 Task: Change curved connector line weight to 2PX.
Action: Mouse moved to (502, 279)
Screenshot: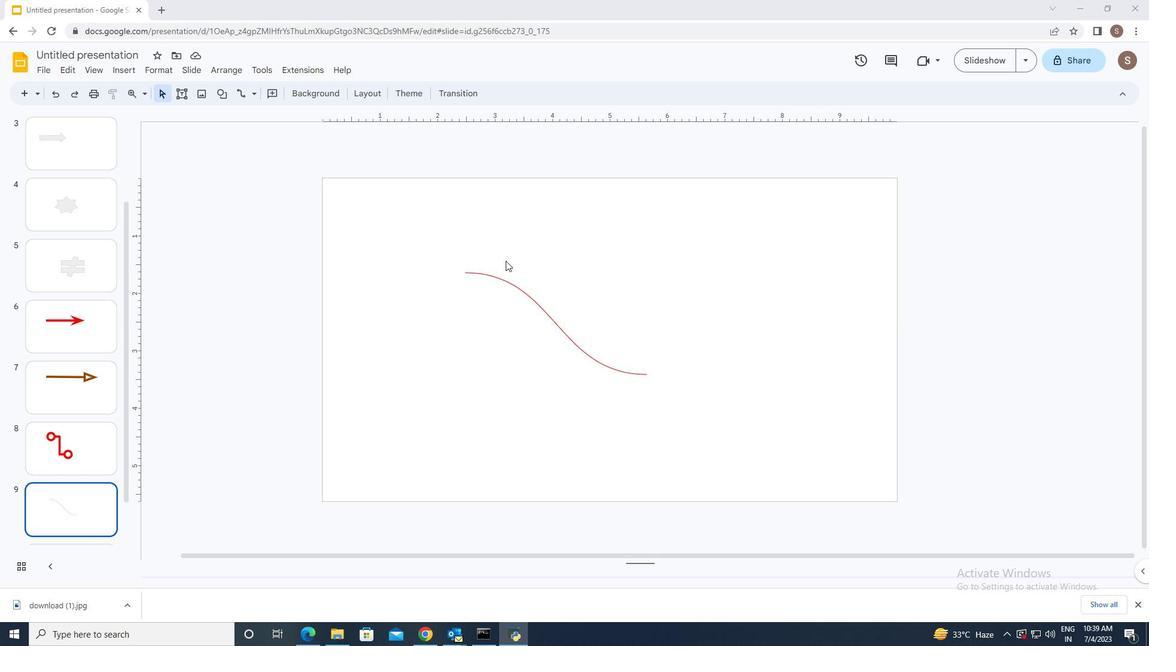 
Action: Mouse pressed left at (502, 279)
Screenshot: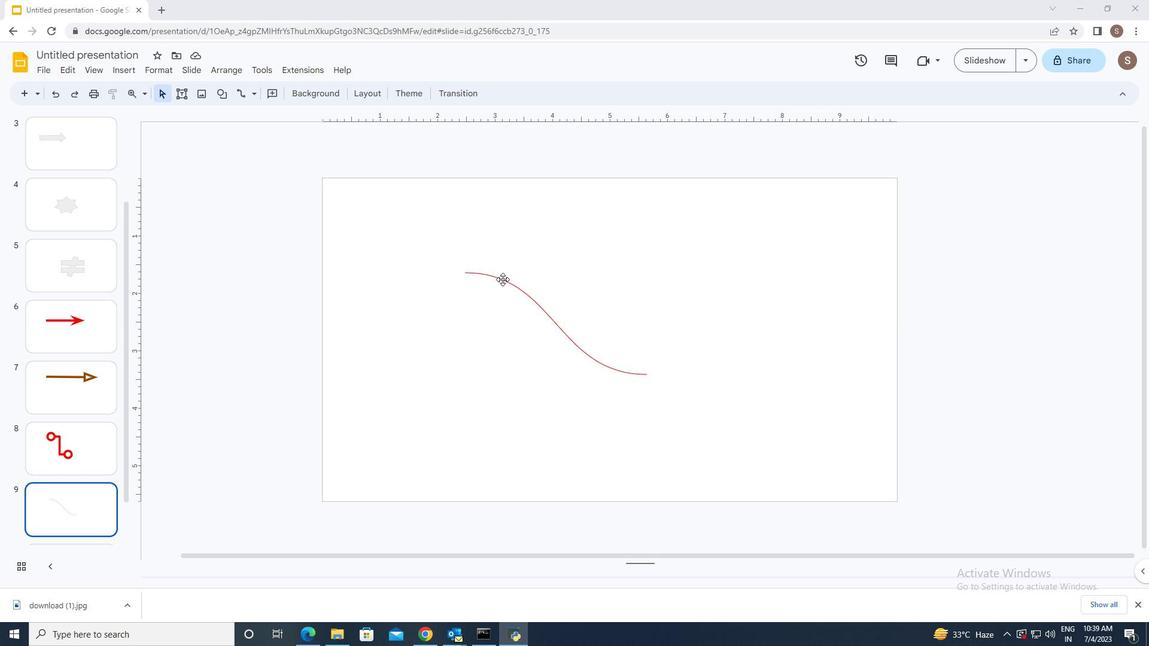 
Action: Mouse moved to (300, 97)
Screenshot: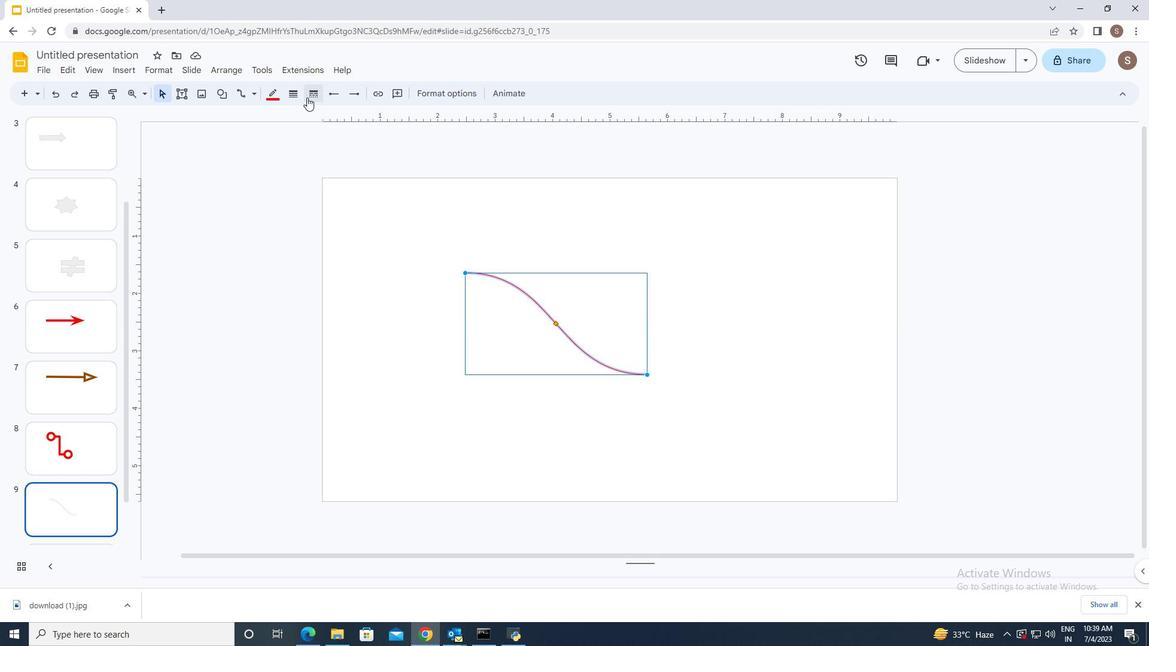 
Action: Mouse pressed left at (300, 97)
Screenshot: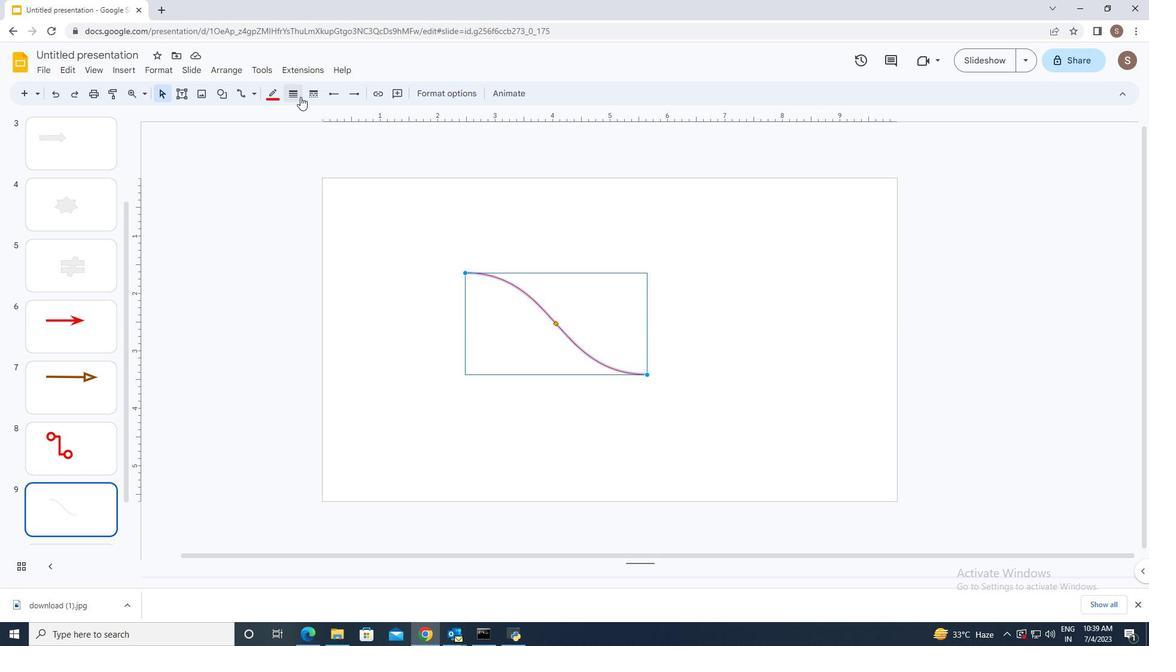 
Action: Mouse moved to (306, 126)
Screenshot: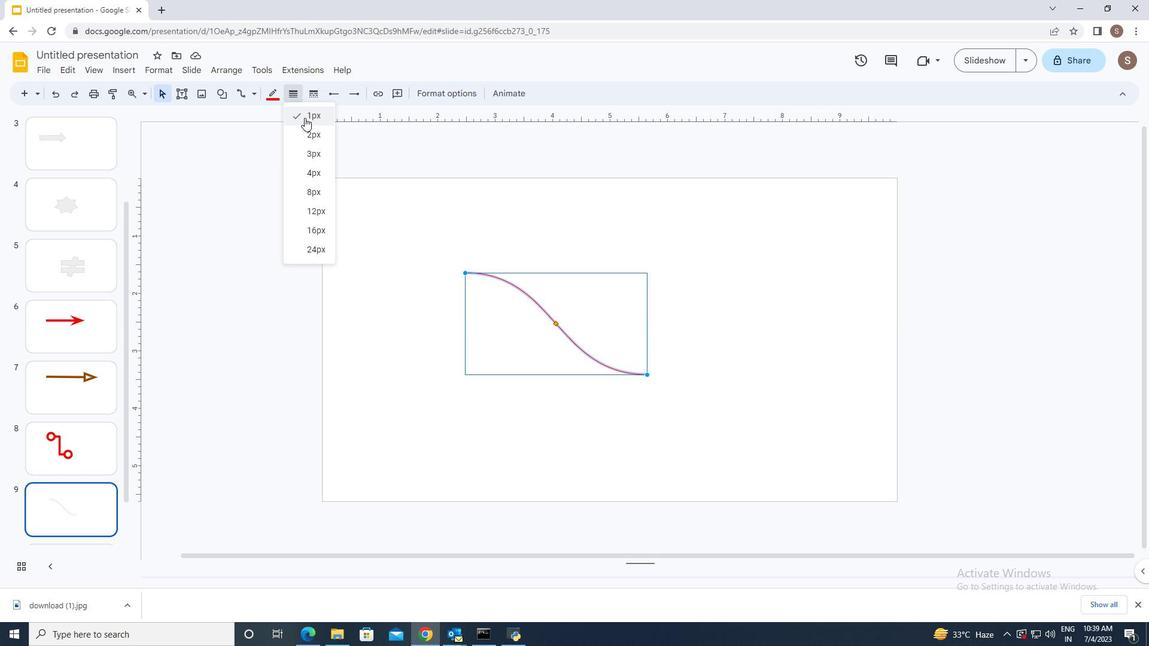 
Action: Mouse pressed left at (306, 126)
Screenshot: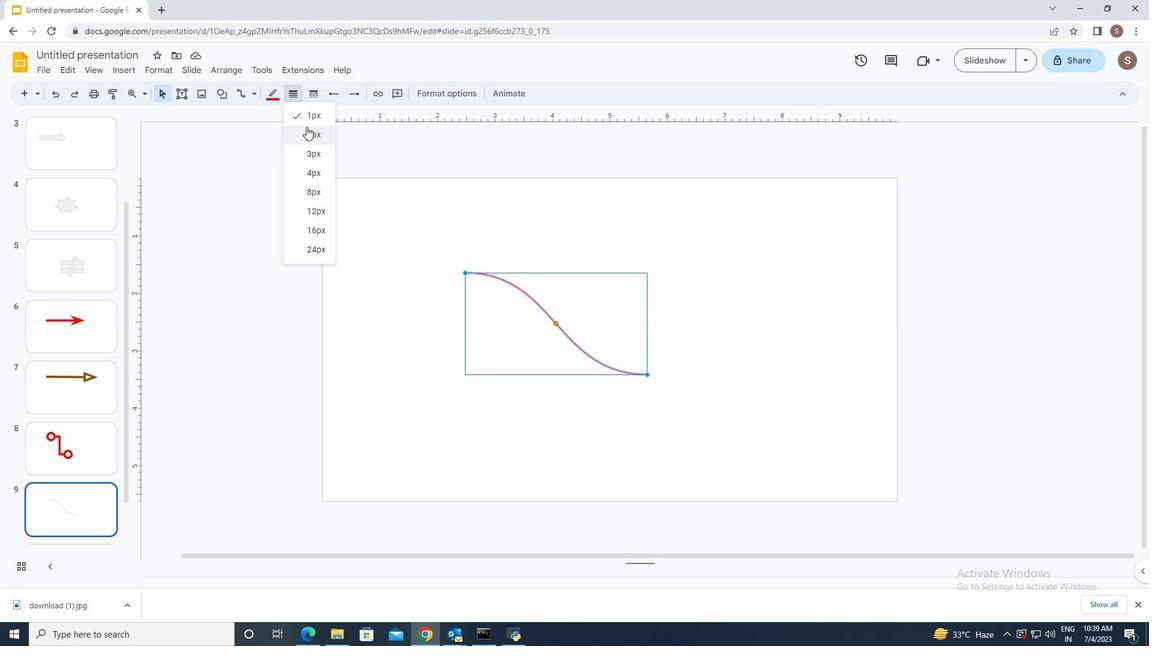 
Action: Mouse moved to (375, 274)
Screenshot: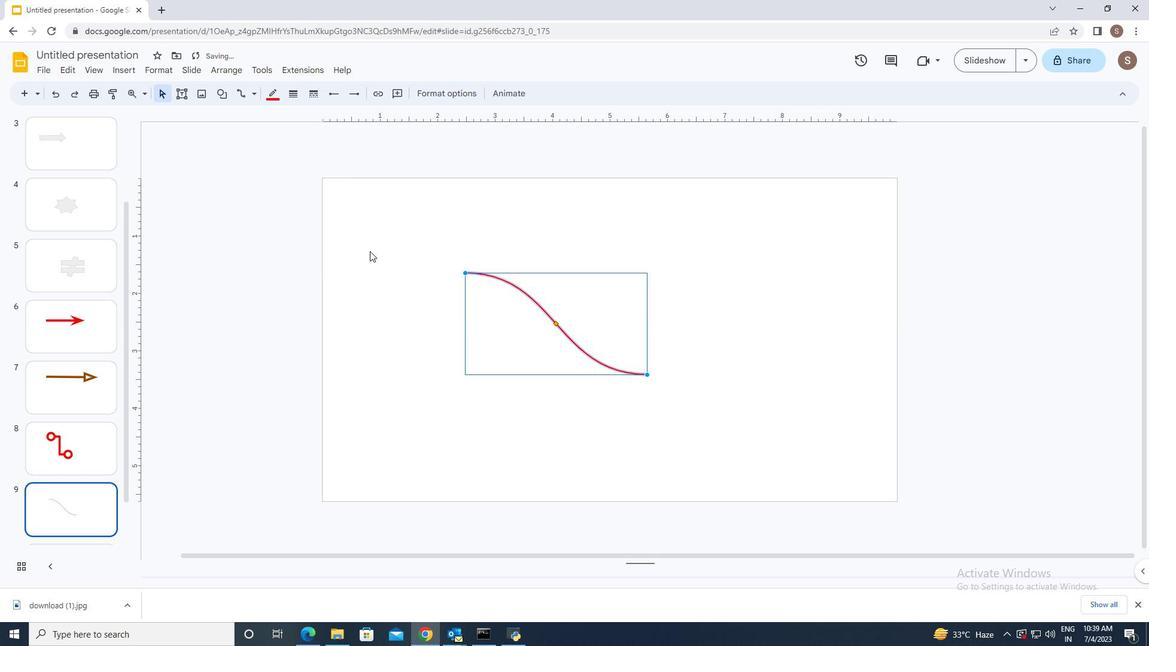 
Action: Mouse pressed left at (375, 274)
Screenshot: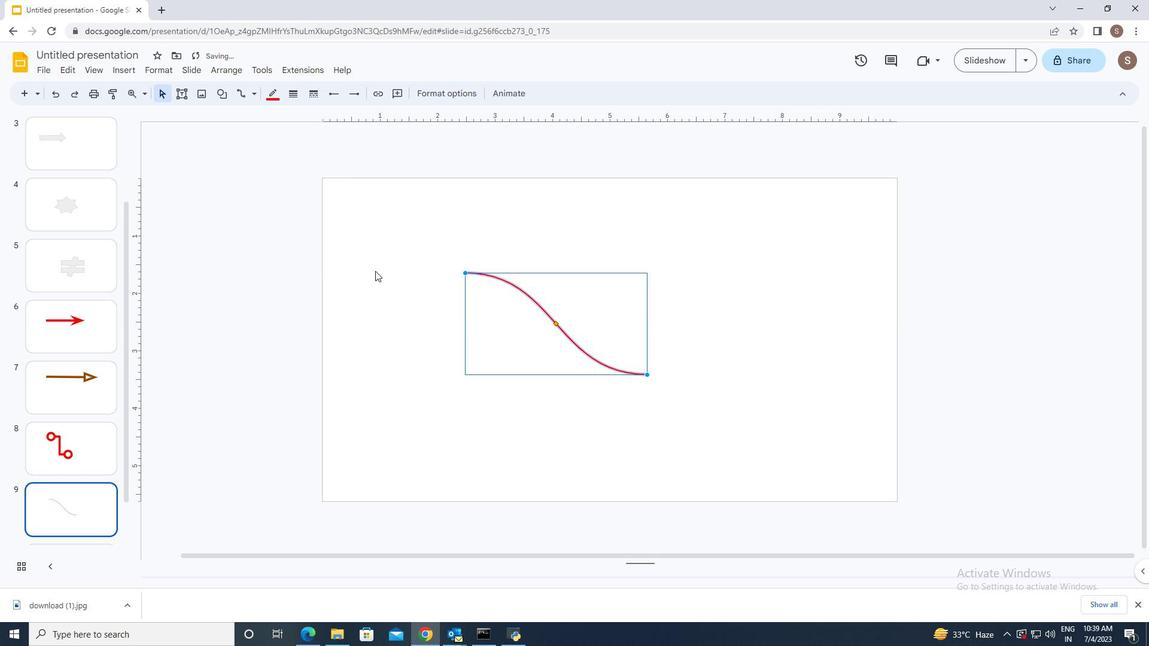 
